 Task: Forward email with the signature Harry Martin with the subject Confirmation of a meeting from softage.8@softage.net to softage.3@softage.net and softage.4@softage.net with BCC to softage.5@softage.net with the message Please let me know if there are any concerns with the project management approach.
Action: Mouse moved to (935, 145)
Screenshot: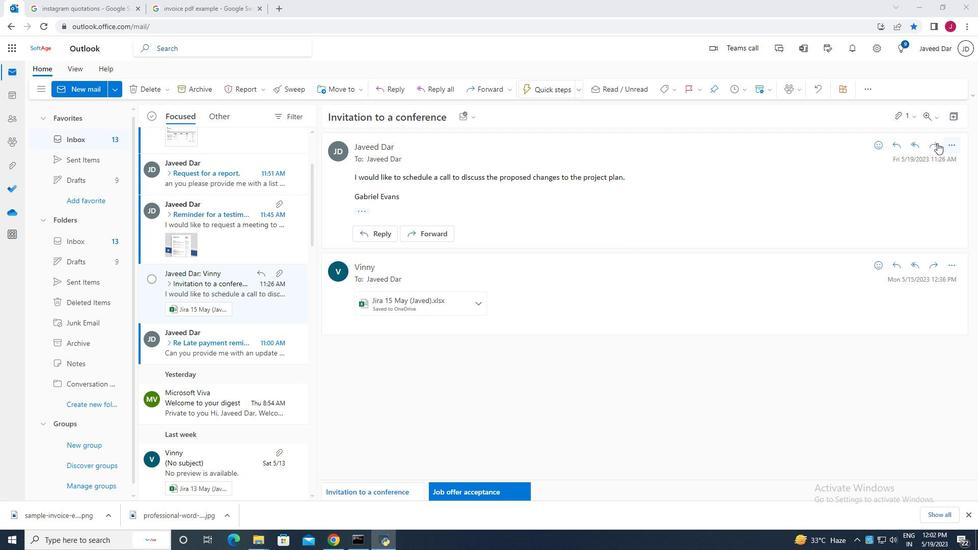 
Action: Key pressed <Key.backspace>
Screenshot: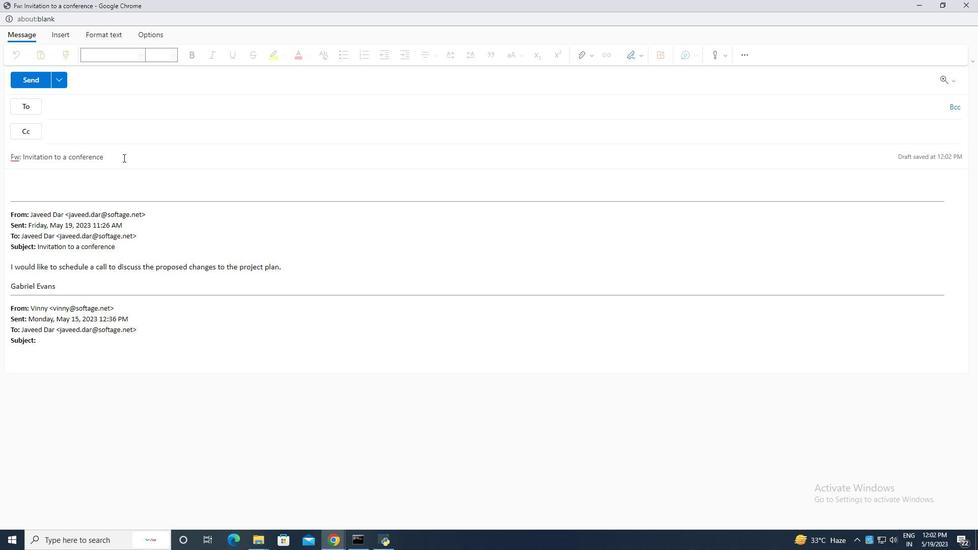 
Action: Mouse pressed left at (935, 145)
Screenshot: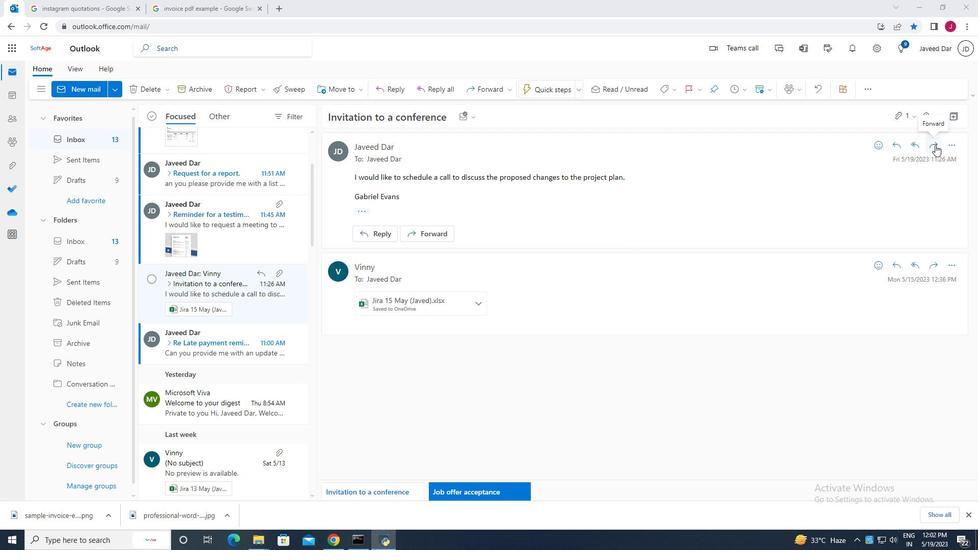 
Action: Key pressed irmation<Key.space>of<Key.space>meeting.
Screenshot: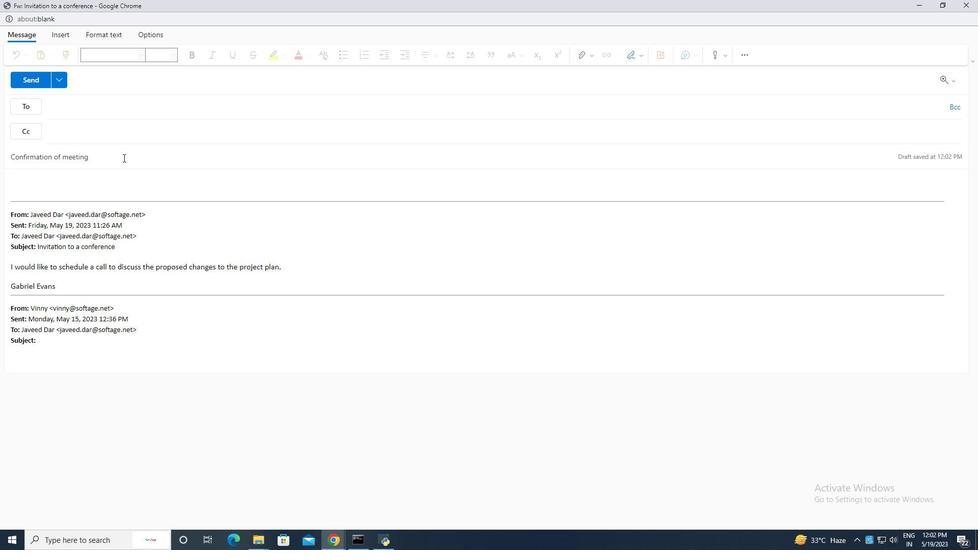 
Action: Mouse moved to (306, 157)
Screenshot: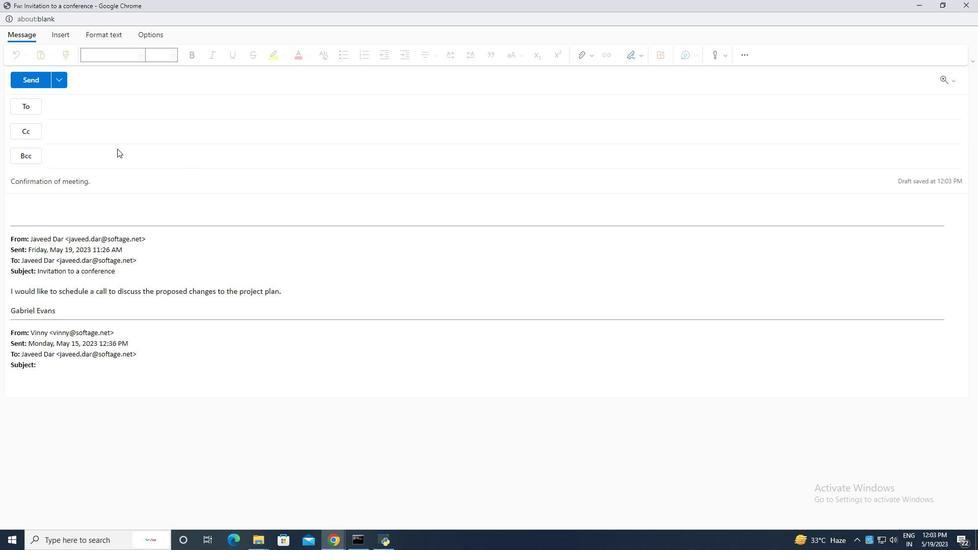 
Action: Mouse pressed left at (306, 157)
Screenshot: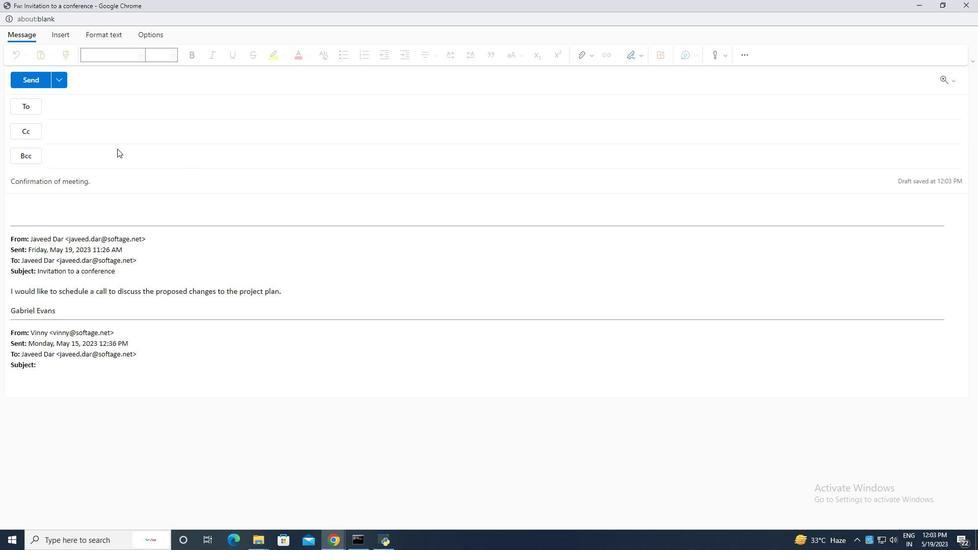 
Action: Mouse moved to (313, 176)
Screenshot: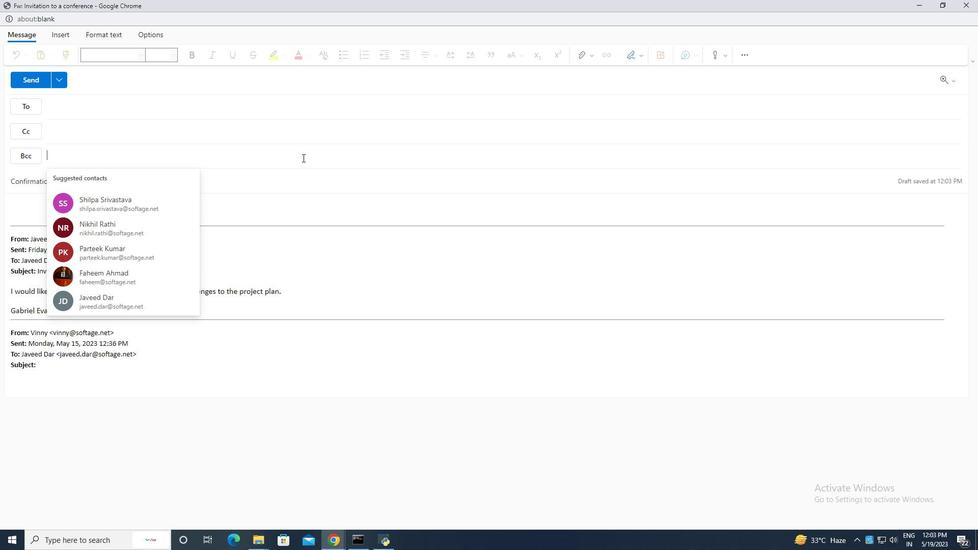 
Action: Mouse pressed left at (313, 176)
Screenshot: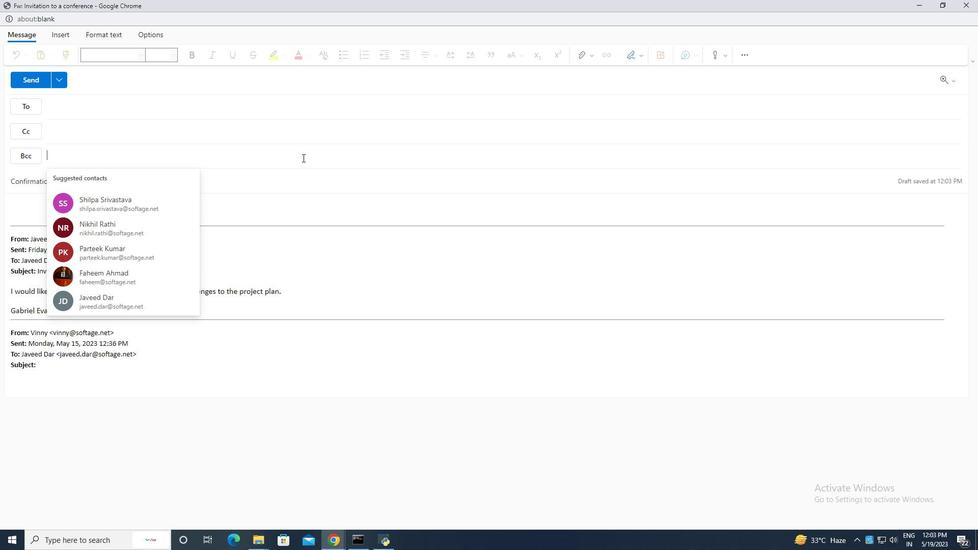 
Action: Mouse moved to (179, 200)
Screenshot: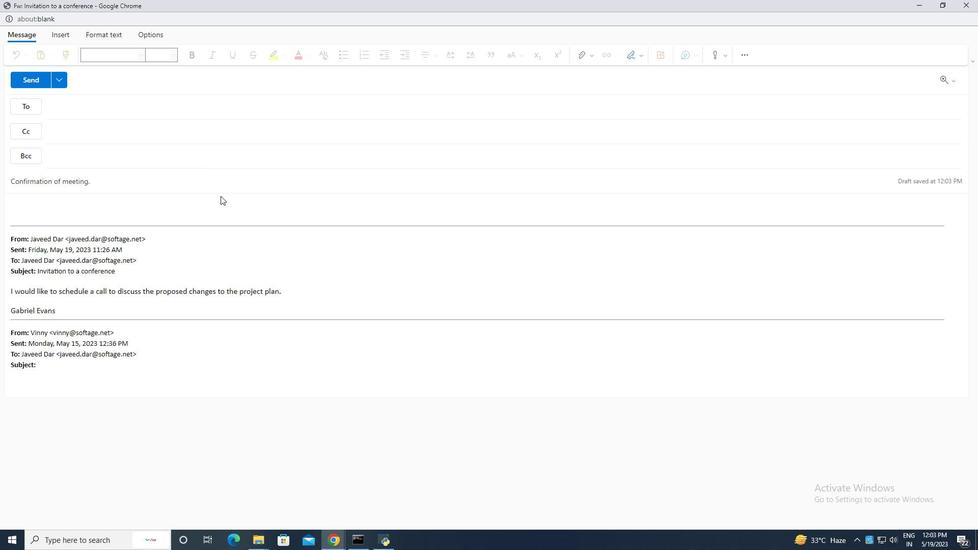
Action: Mouse pressed left at (179, 200)
Screenshot: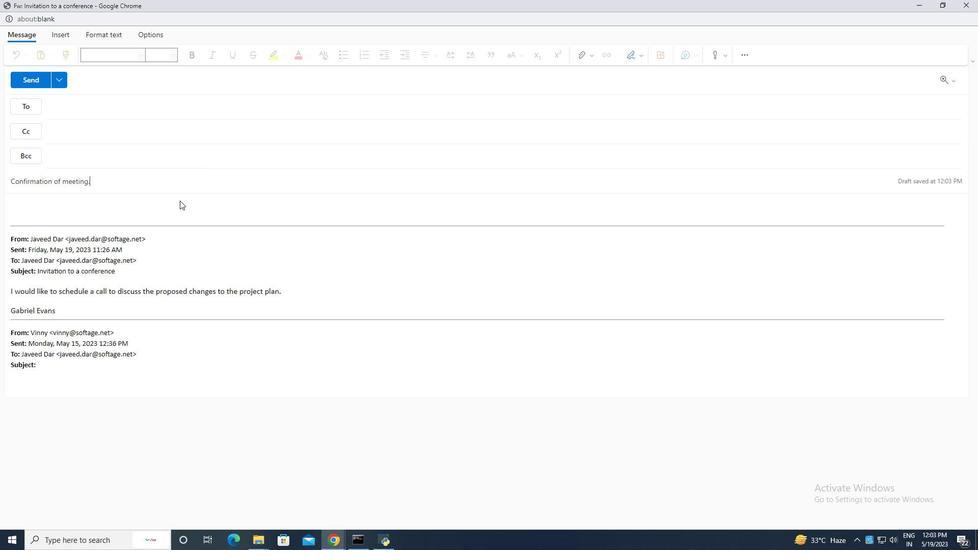 
Action: Mouse moved to (100, 202)
Screenshot: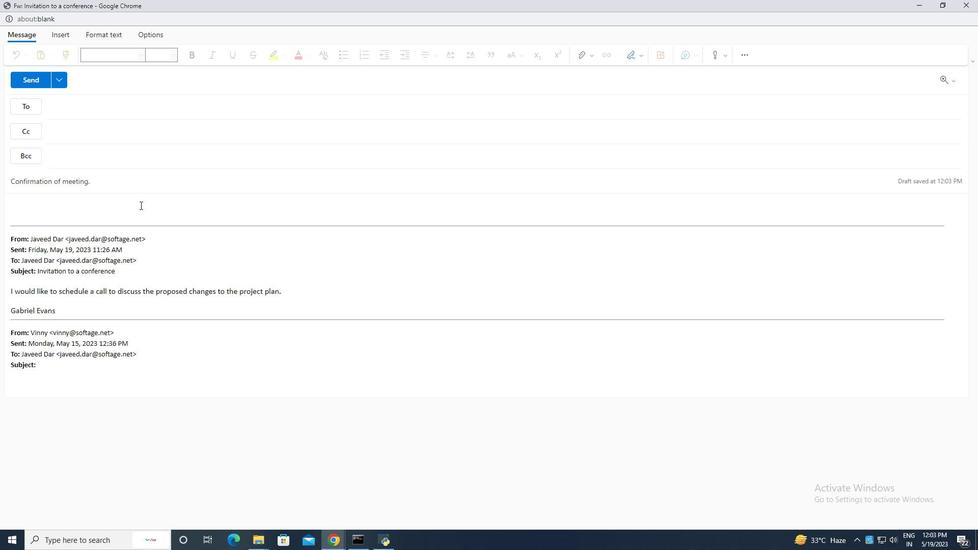
Action: Mouse pressed left at (100, 202)
Screenshot: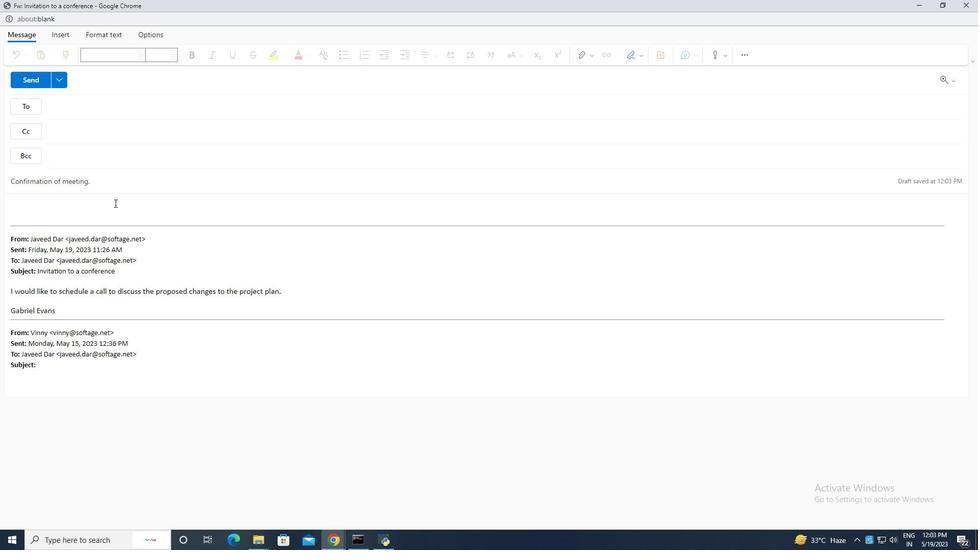 
Action: Key pressed <Key.caps_lock>P<Key.caps_lock>lease<Key.space>let<Key.space>me<Key.space>know<Key.space>if<Key.space>there<Key.space>are<Key.space>any<Key.space>concerns<Key.space>with<Key.space>the<Key.space>project<Key.space>management<Key.space>approach.
Screenshot: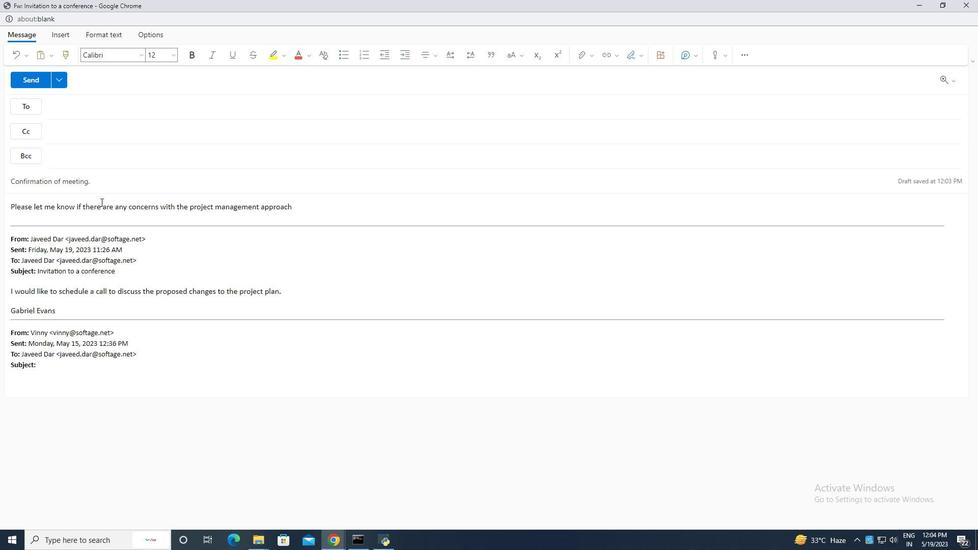 
Action: Mouse moved to (89, 104)
Screenshot: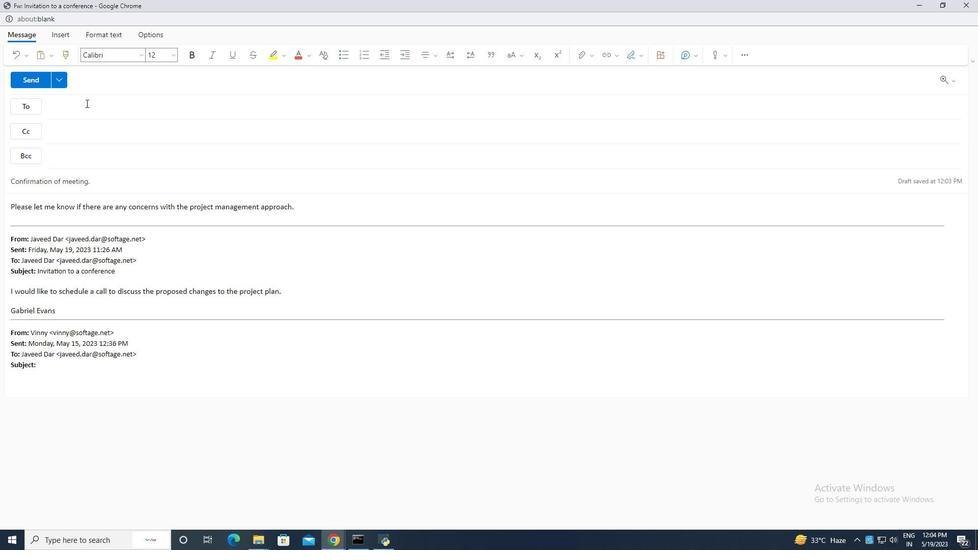 
Action: Mouse pressed left at (89, 104)
Screenshot: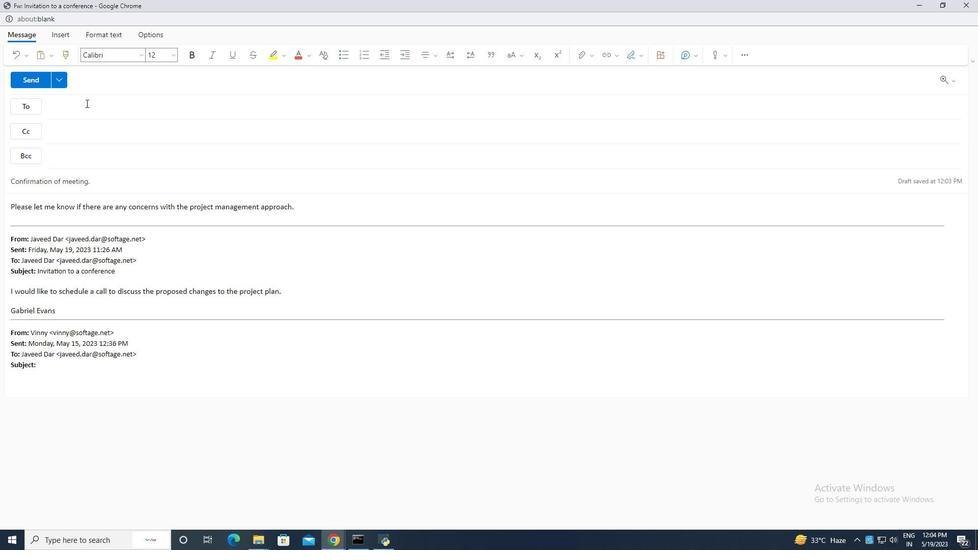 
Action: Mouse moved to (90, 104)
Screenshot: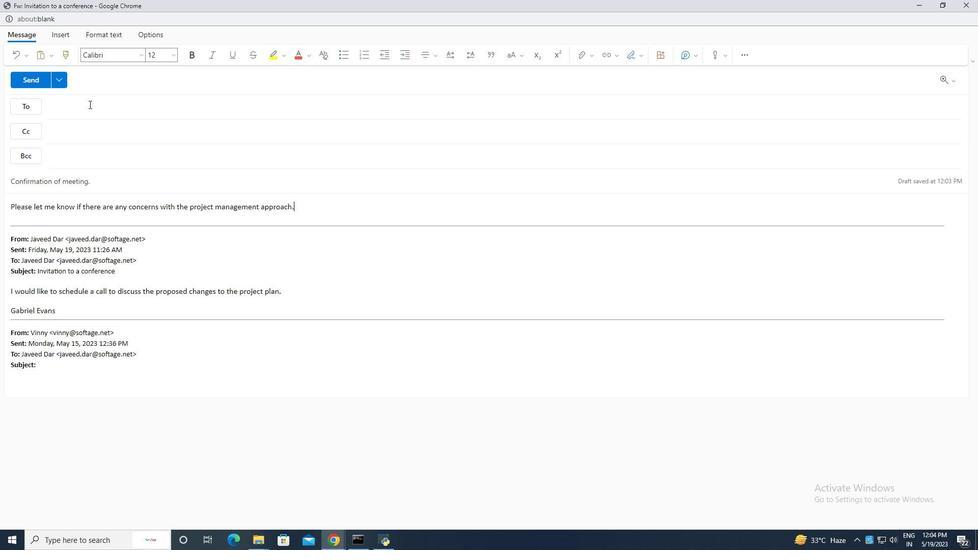 
Action: Key pressed softage.3
Screenshot: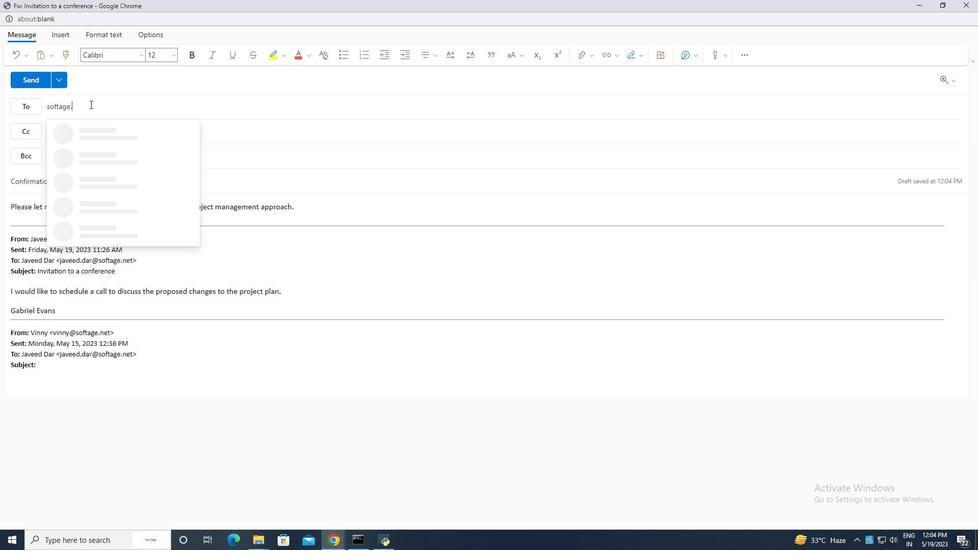 
Action: Mouse moved to (121, 156)
Screenshot: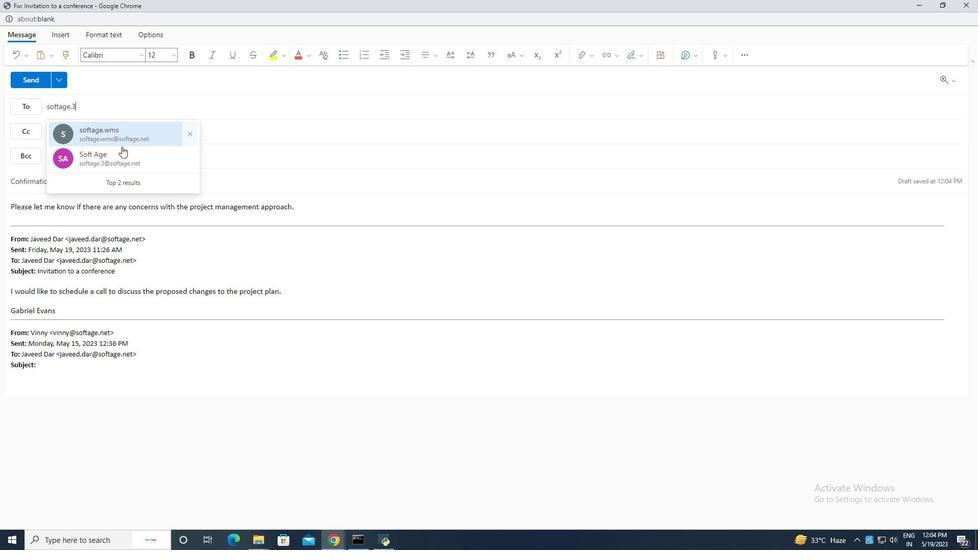 
Action: Mouse pressed left at (121, 156)
Screenshot: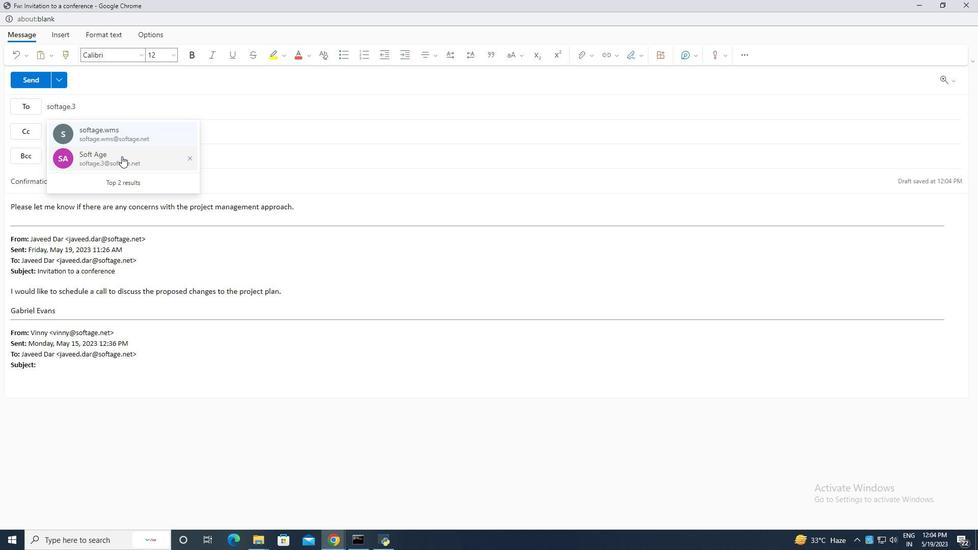 
Action: Mouse moved to (114, 145)
Screenshot: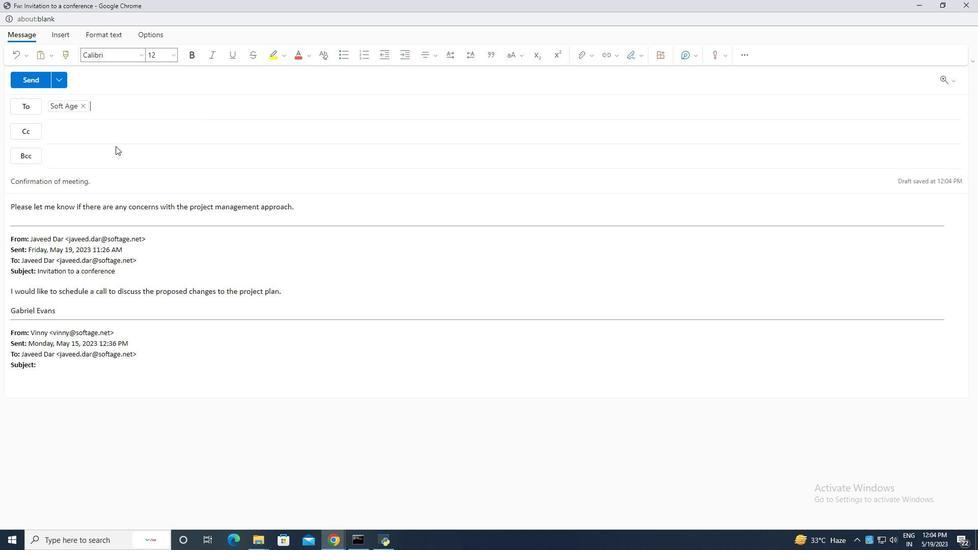 
Action: Key pressed softage.4
Screenshot: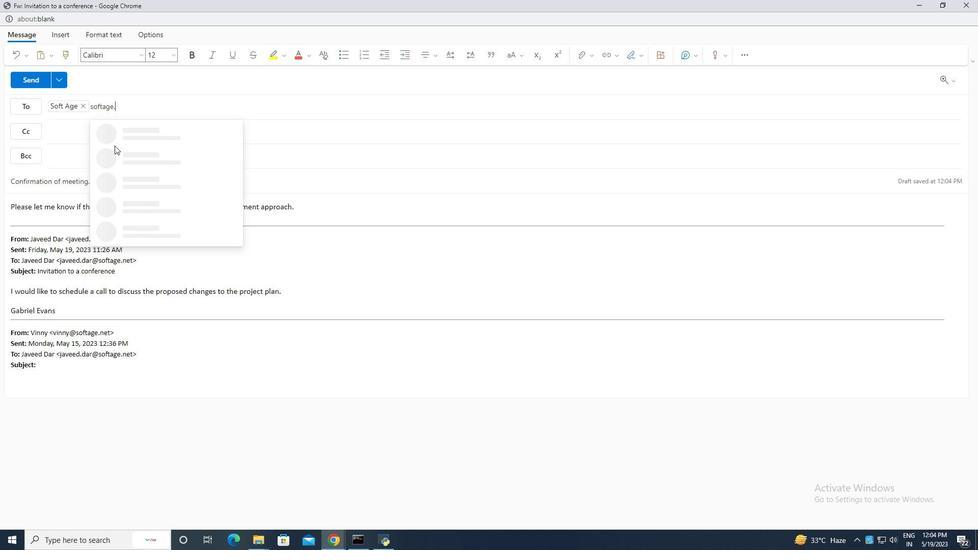 
Action: Mouse moved to (180, 132)
Screenshot: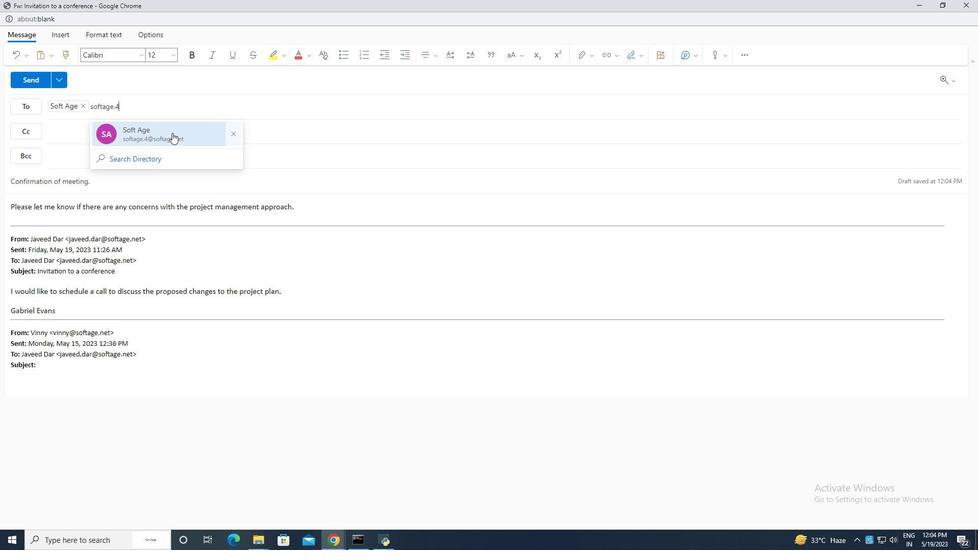 
Action: Mouse pressed left at (180, 132)
Screenshot: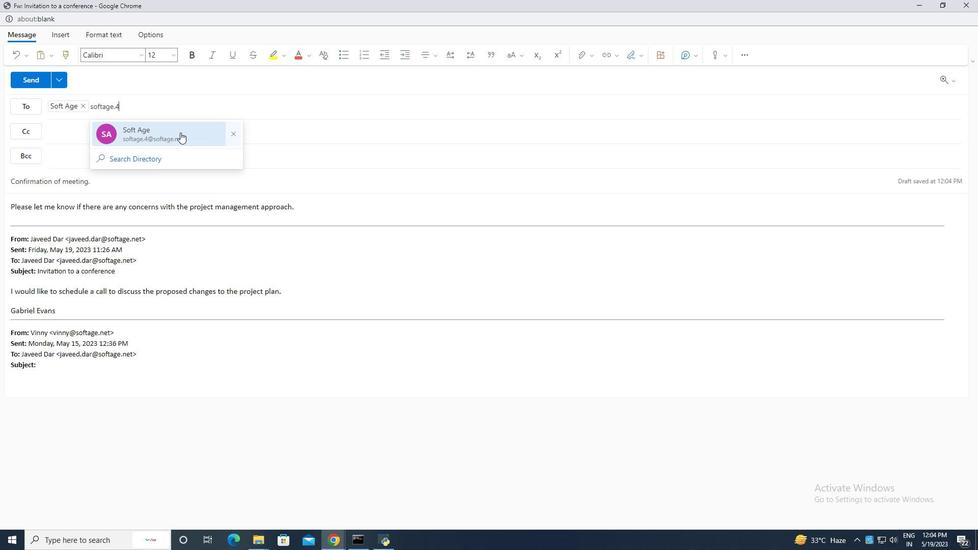 
Action: Mouse moved to (71, 158)
Screenshot: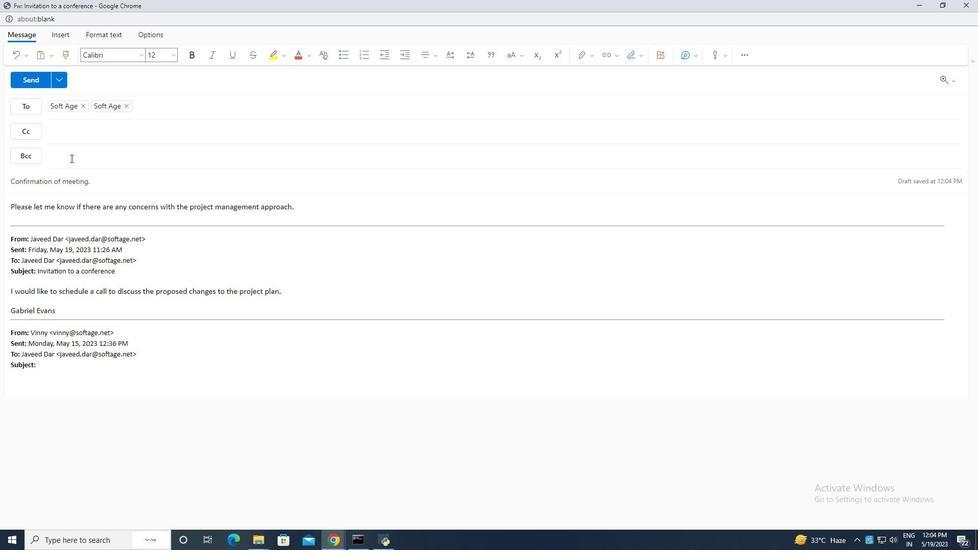 
Action: Mouse pressed left at (71, 158)
Screenshot: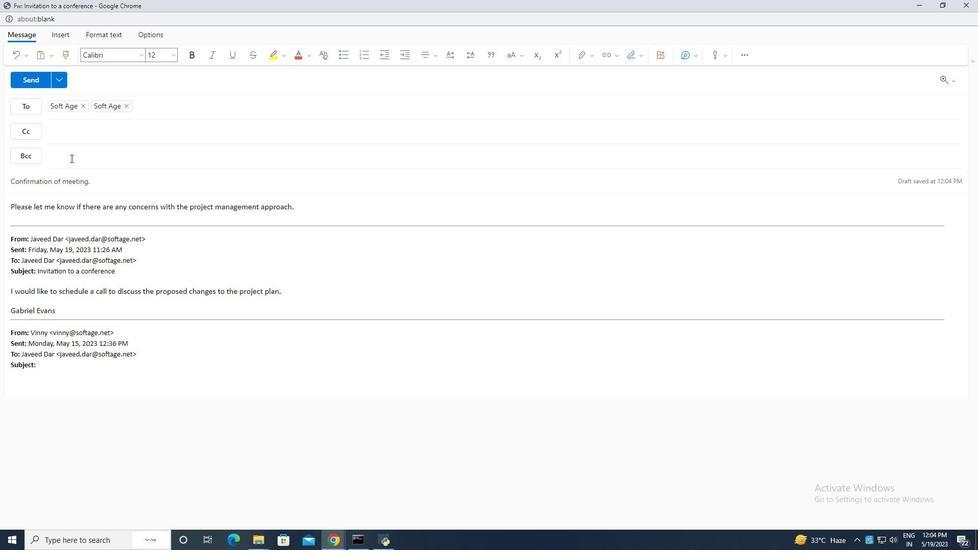 
Action: Key pressed softage,<Key.backspace>.5
Screenshot: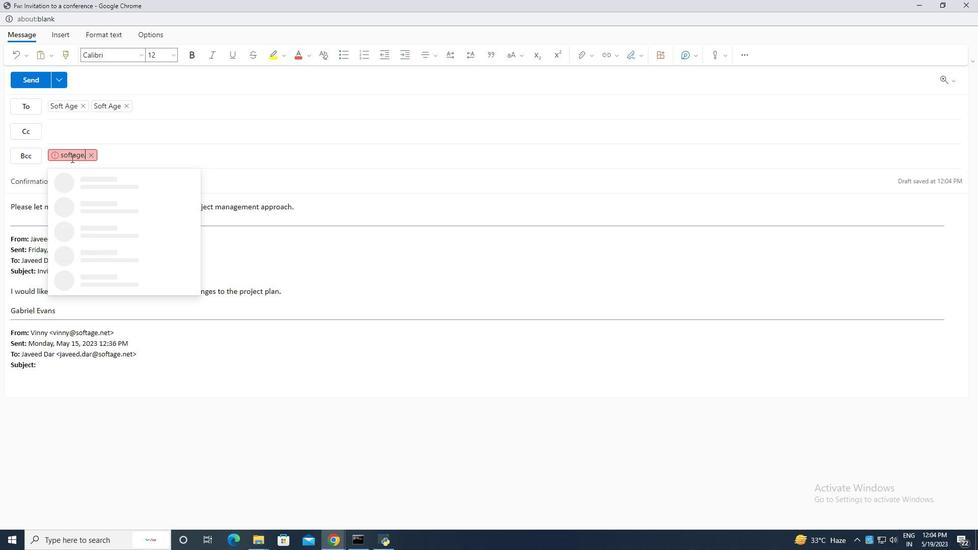 
Action: Mouse moved to (121, 185)
Screenshot: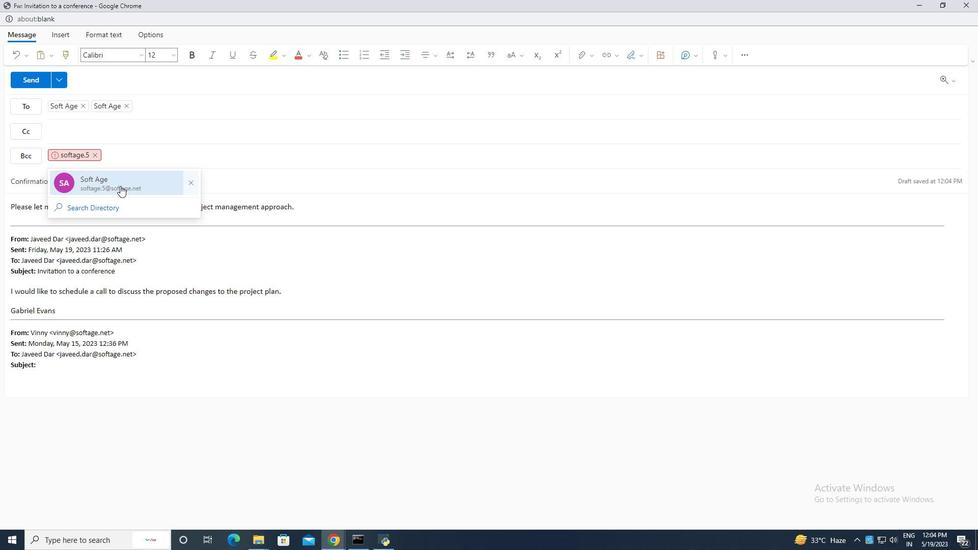 
Action: Mouse pressed left at (121, 185)
Screenshot: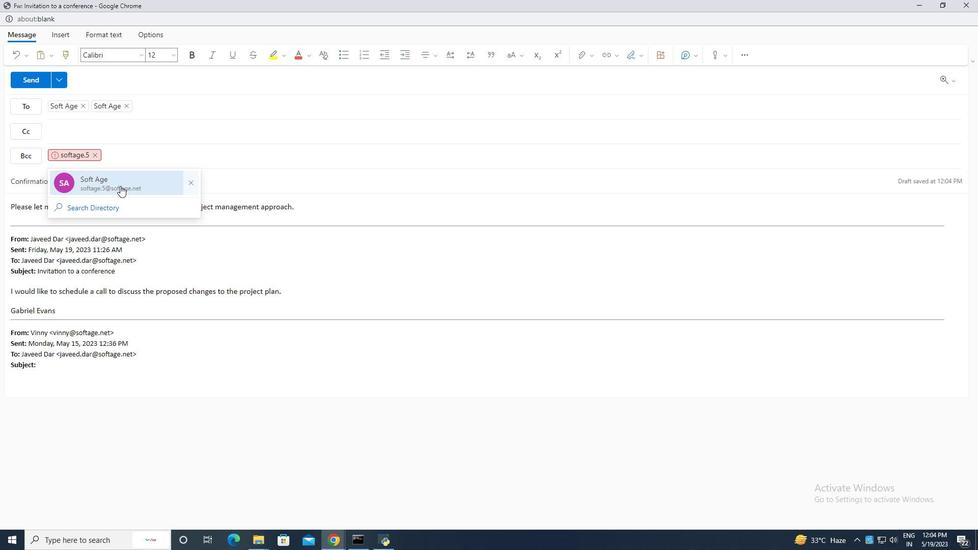 
Action: Mouse moved to (633, 54)
Screenshot: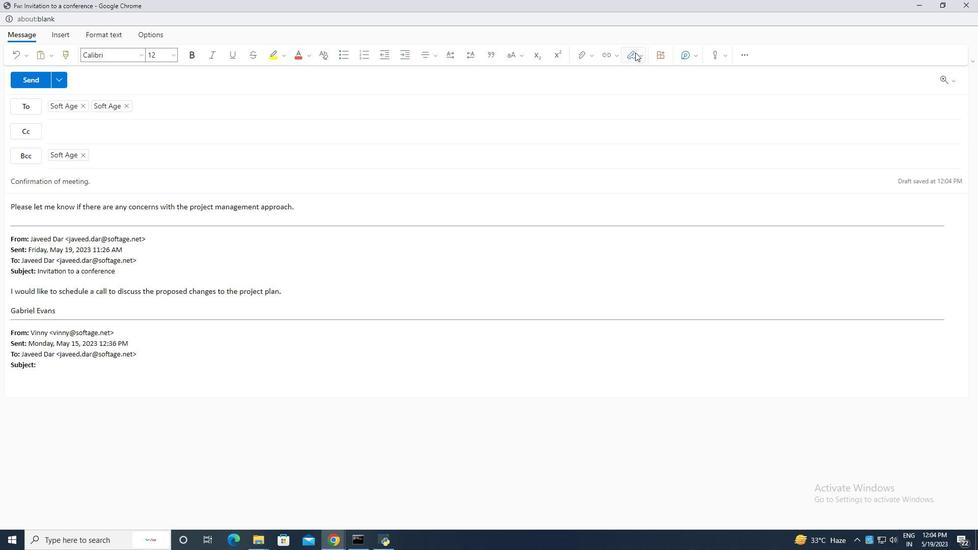 
Action: Mouse pressed left at (633, 54)
Screenshot: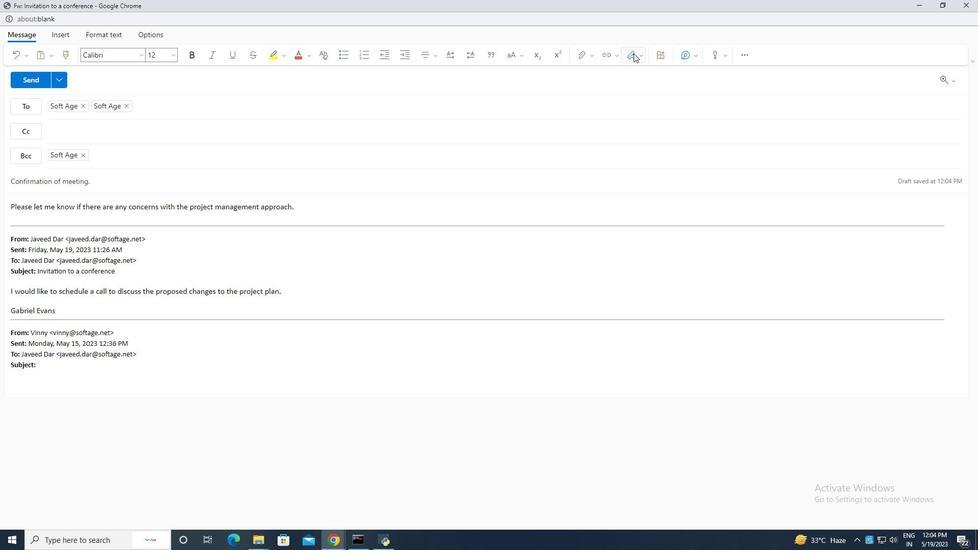 
Action: Mouse moved to (605, 314)
Screenshot: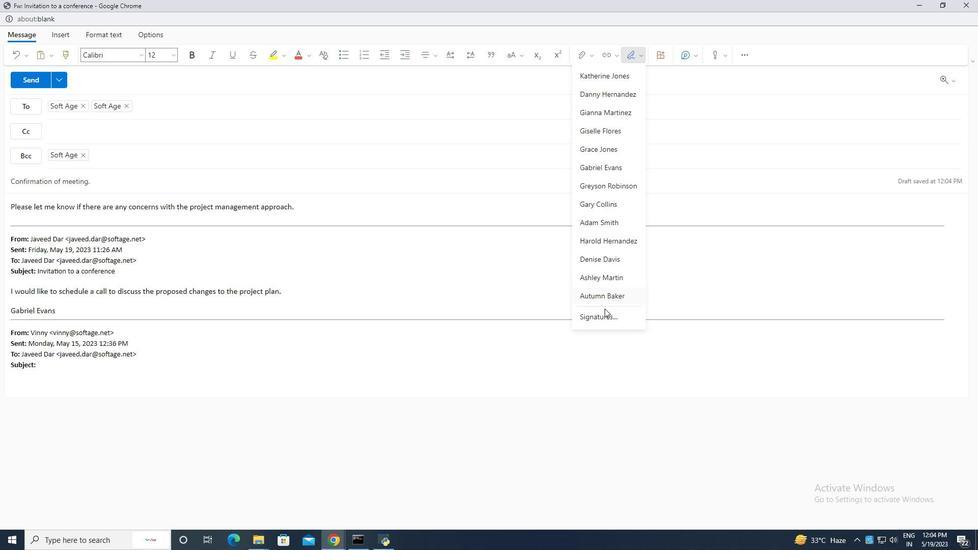 
Action: Mouse pressed left at (605, 314)
Screenshot: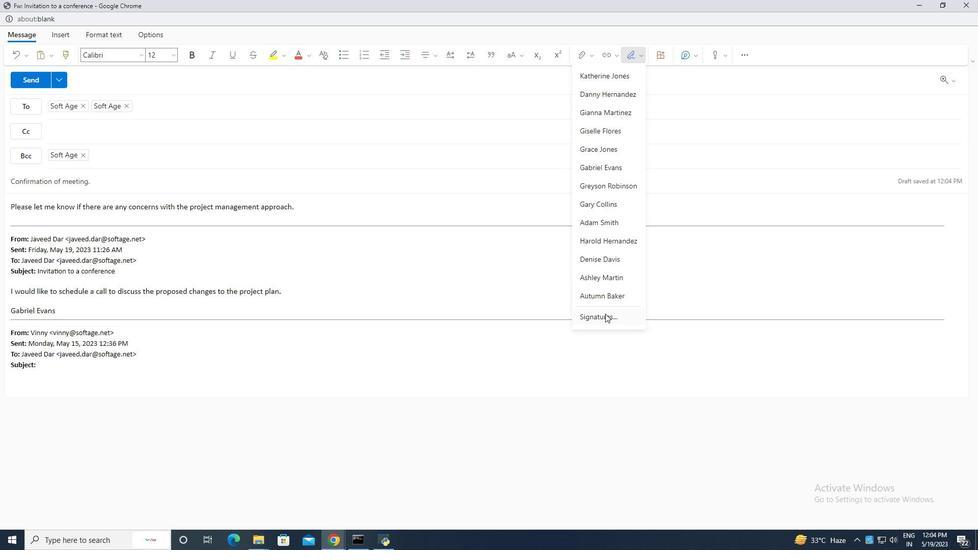 
Action: Mouse moved to (431, 146)
Screenshot: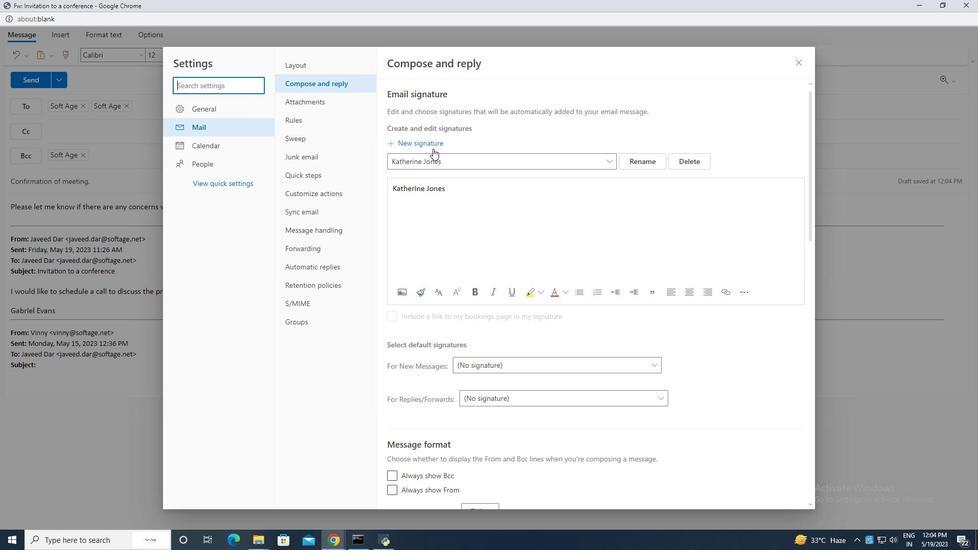 
Action: Mouse pressed left at (431, 146)
Screenshot: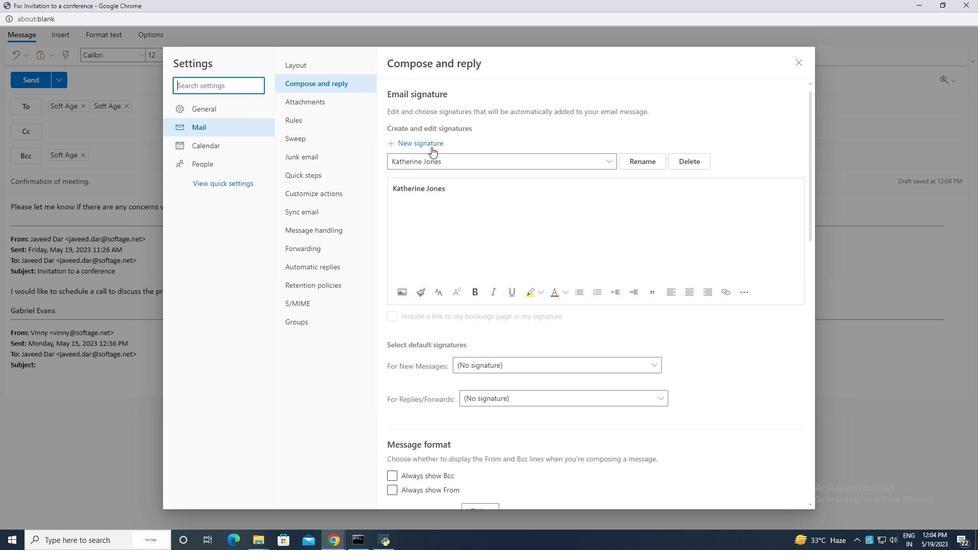 
Action: Mouse moved to (439, 161)
Screenshot: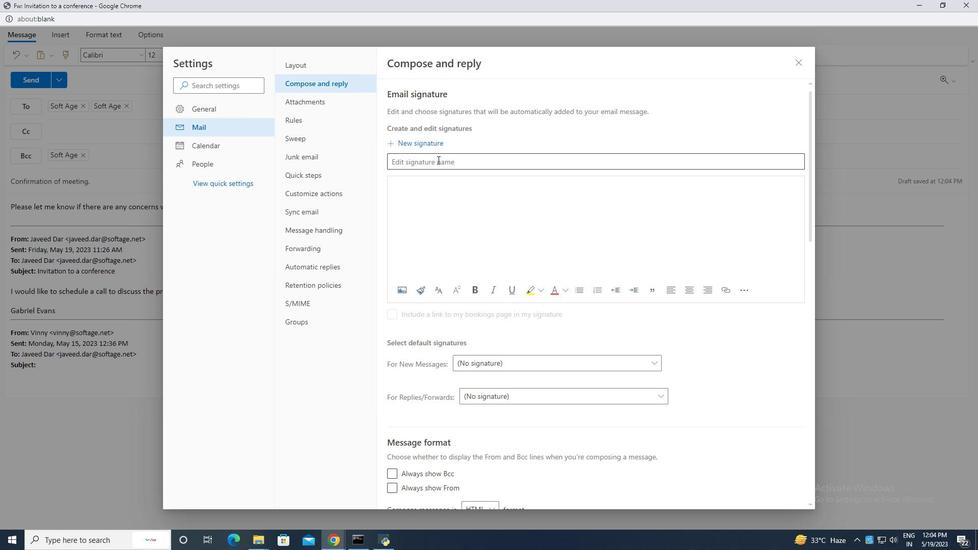 
Action: Mouse pressed left at (439, 161)
Screenshot: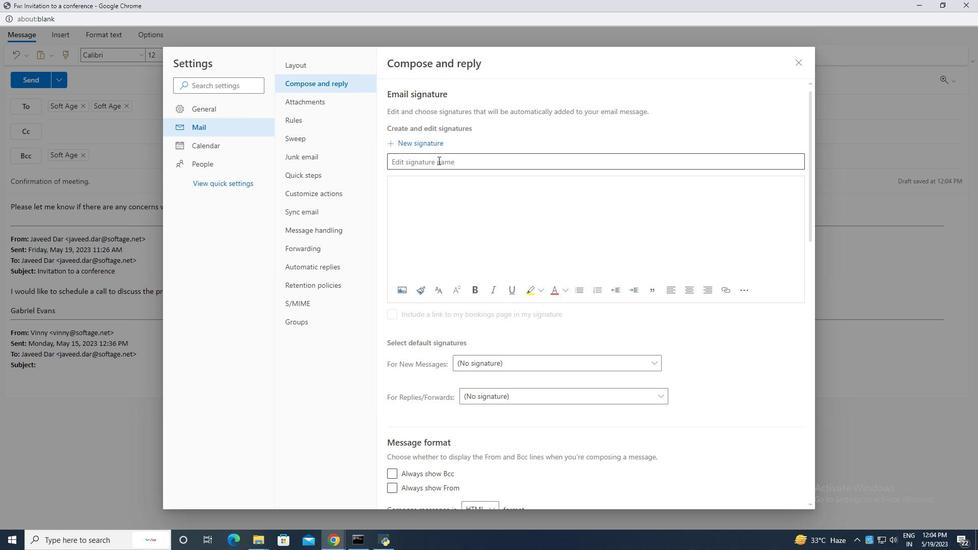 
Action: Mouse moved to (443, 160)
Screenshot: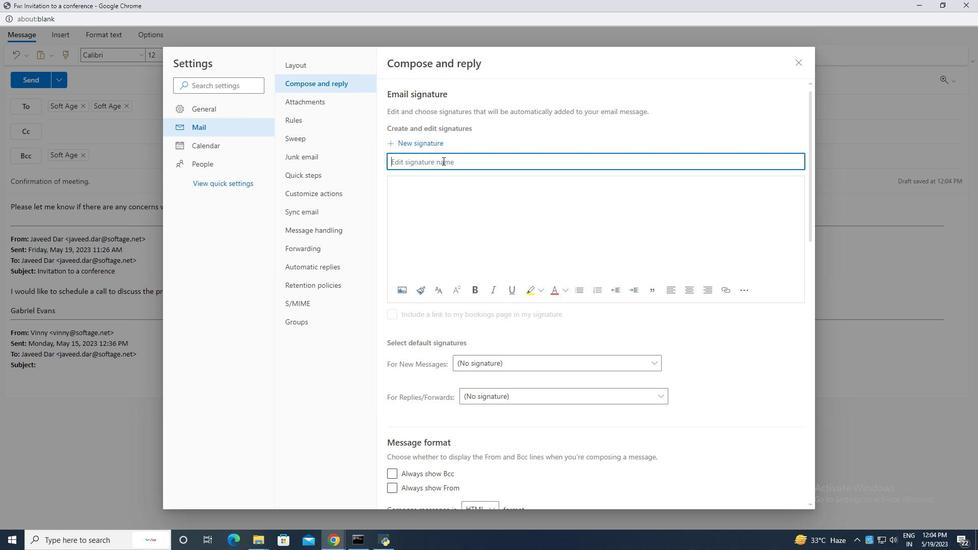 
Action: Key pressed <Key.caps_lock>H<Key.caps_lock>arry<Key.space><Key.caps_lock>M<Key.caps_lock>artin
Screenshot: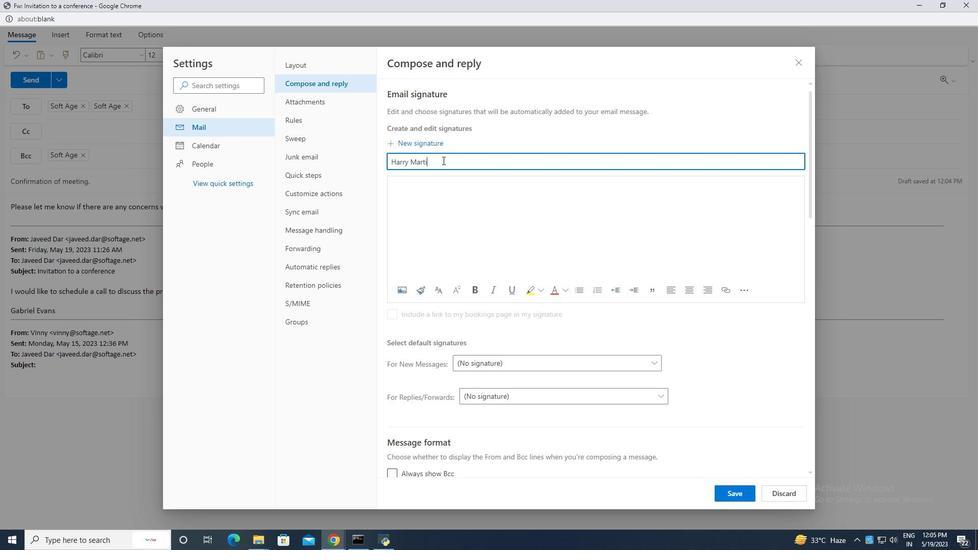 
Action: Mouse moved to (392, 160)
Screenshot: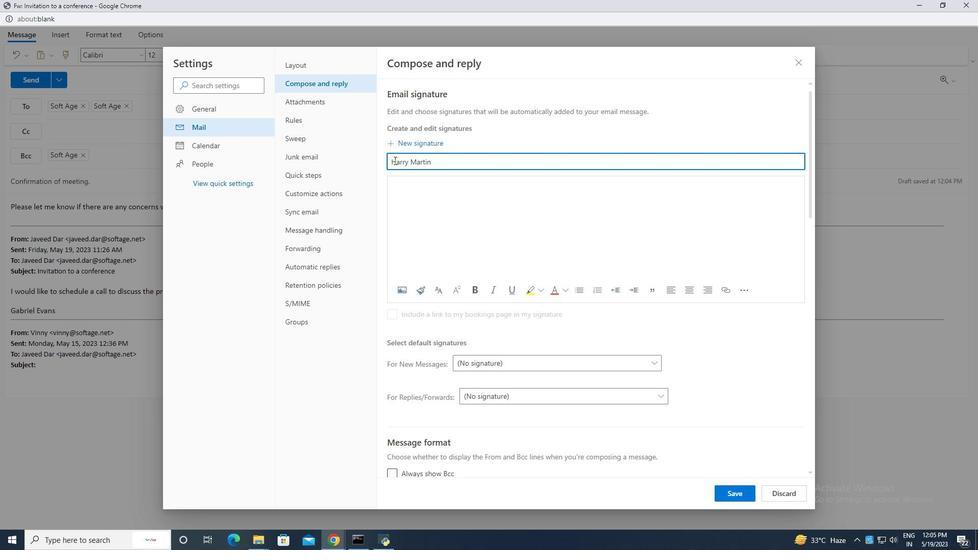 
Action: Mouse pressed left at (392, 160)
Screenshot: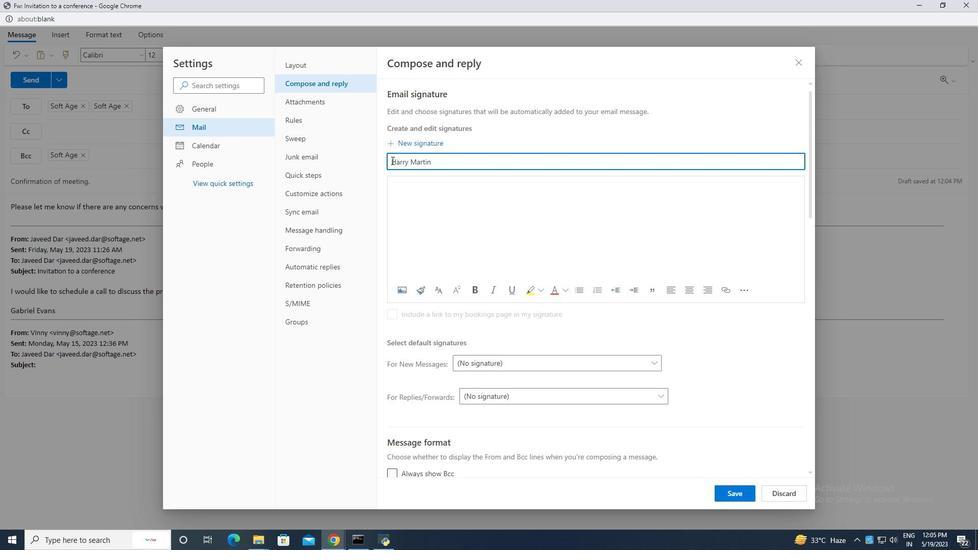 
Action: Mouse moved to (435, 166)
Screenshot: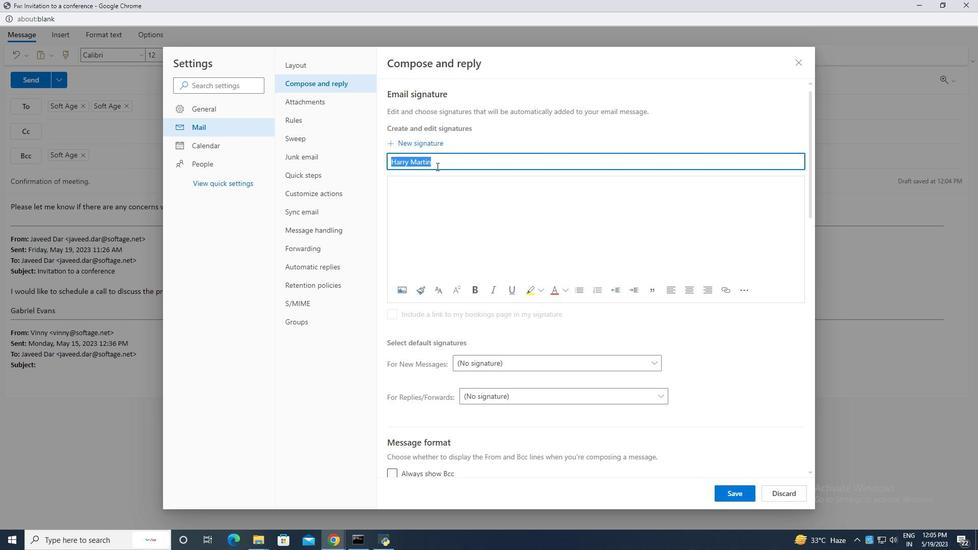 
Action: Key pressed ctrl+C
Screenshot: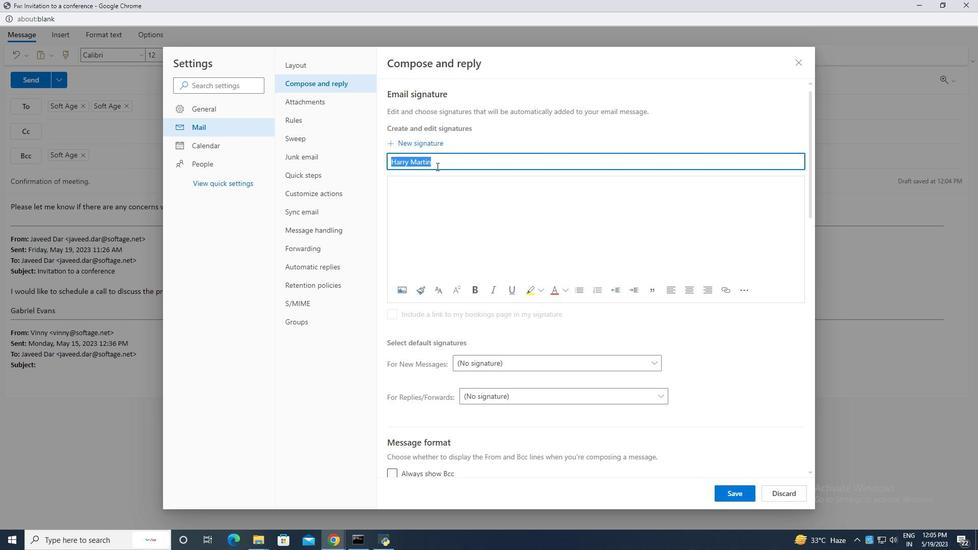 
Action: Mouse moved to (423, 184)
Screenshot: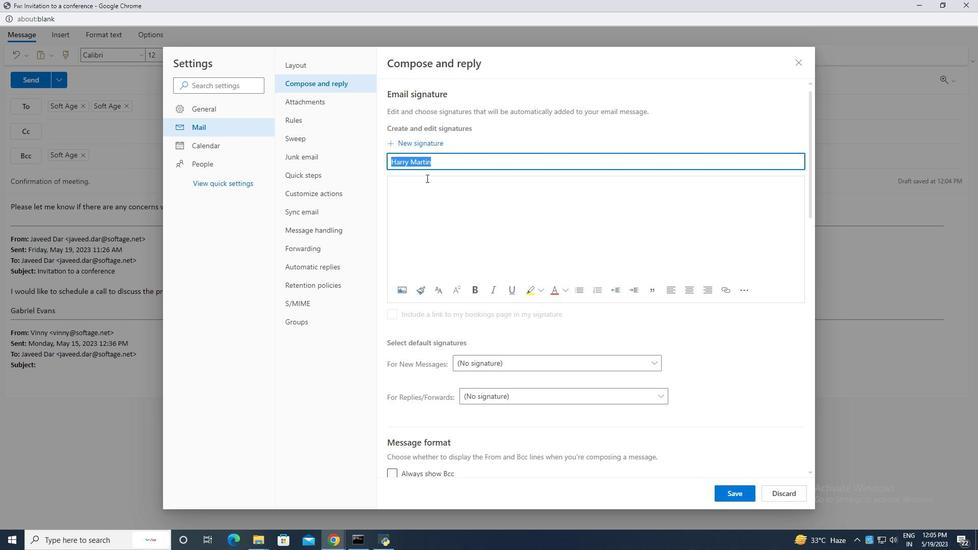 
Action: Mouse pressed left at (423, 184)
Screenshot: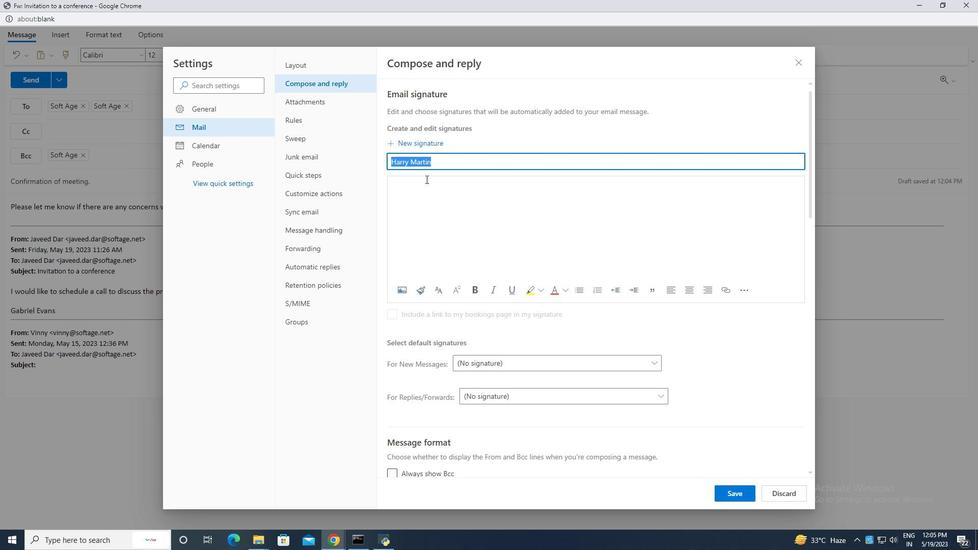 
Action: Mouse moved to (419, 183)
Screenshot: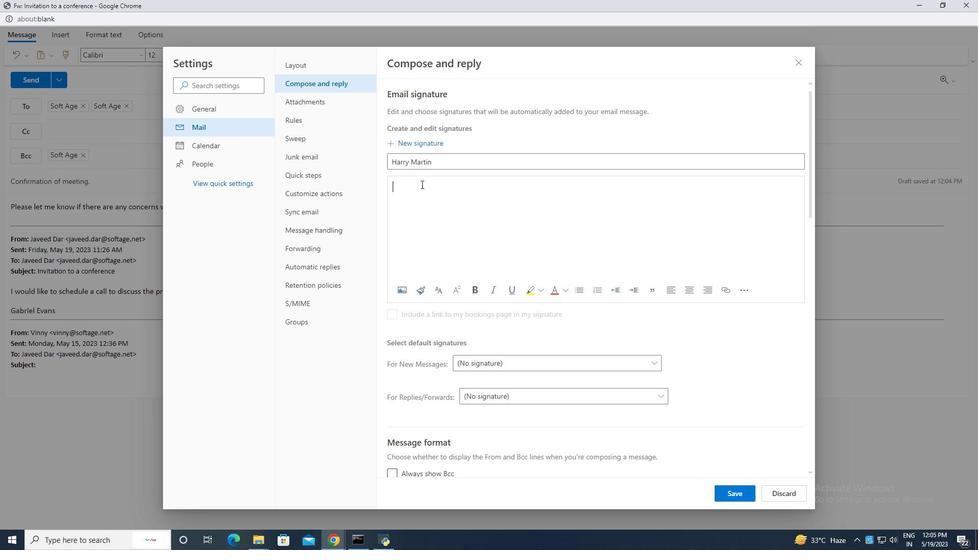 
Action: Key pressed ctrl+V
Screenshot: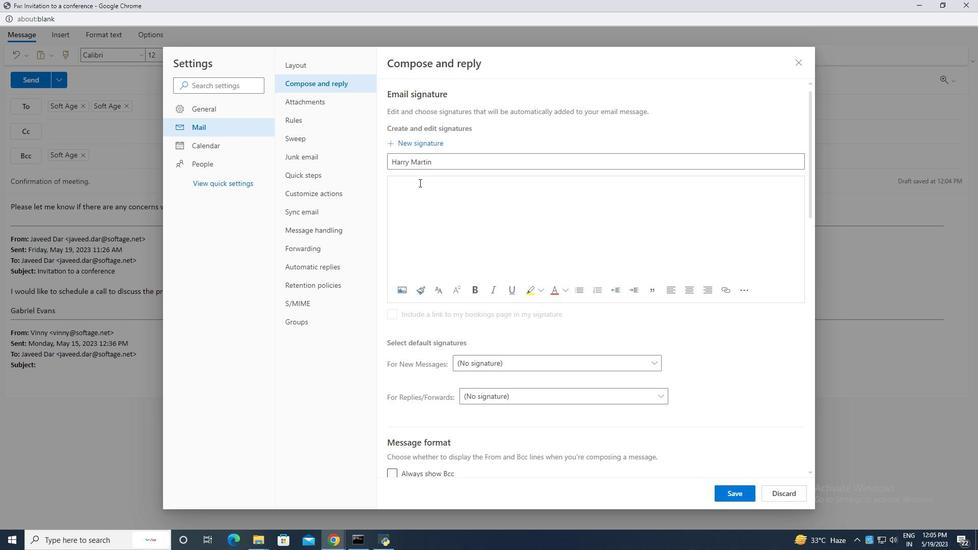 
Action: Mouse moved to (737, 487)
Screenshot: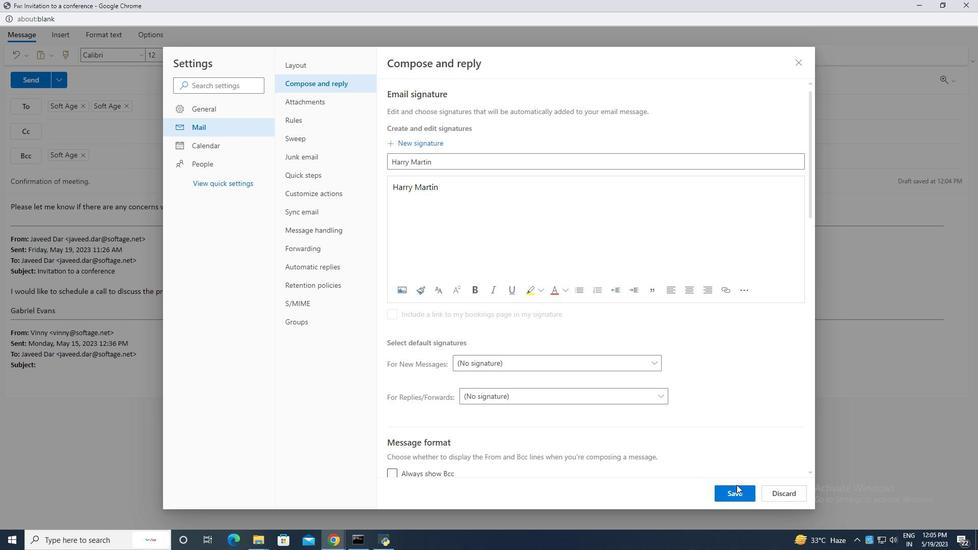 
Action: Mouse pressed left at (737, 487)
Screenshot: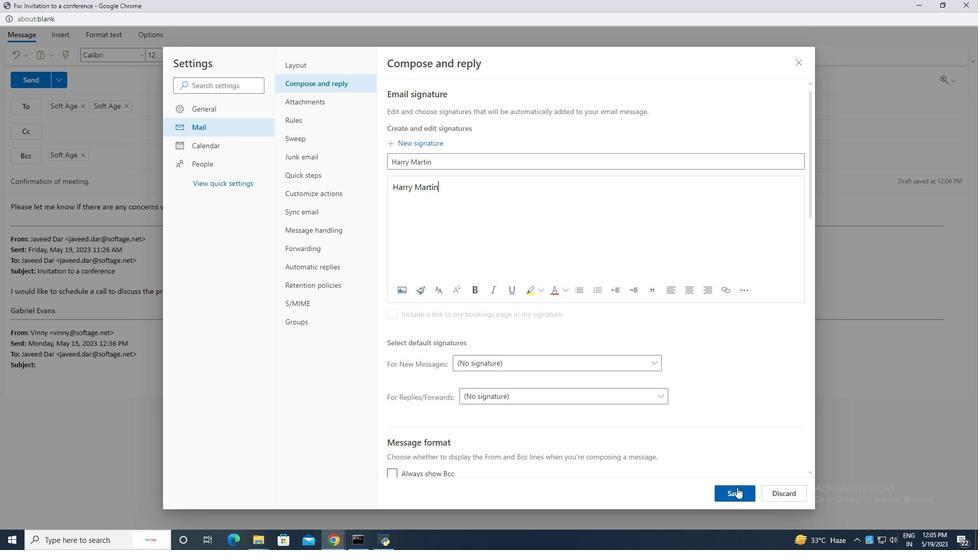 
Action: Mouse moved to (798, 65)
Screenshot: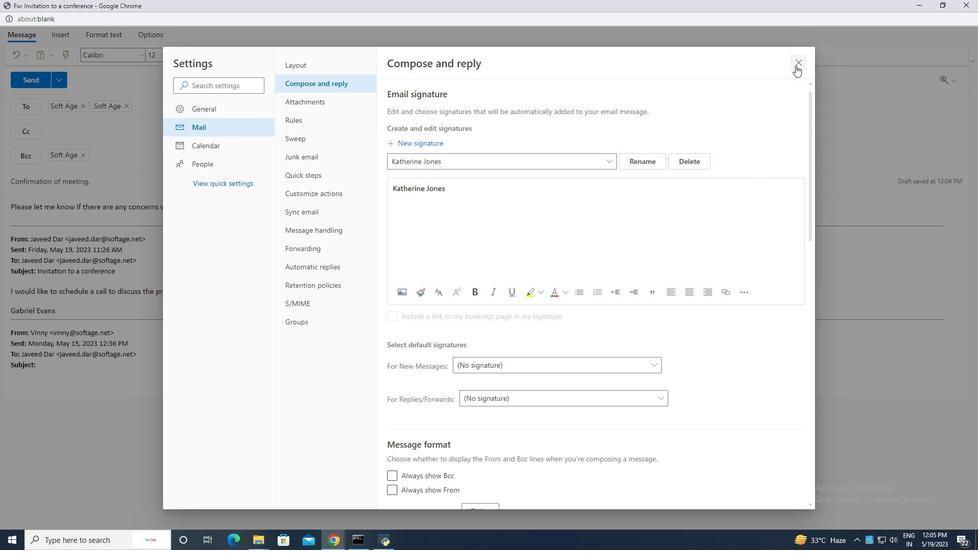 
Action: Mouse pressed left at (798, 65)
Screenshot: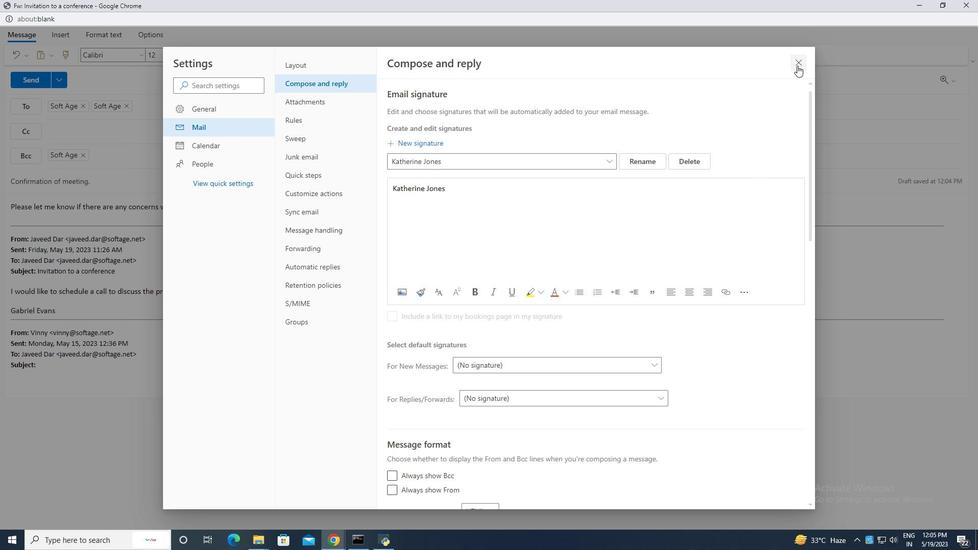
Action: Mouse moved to (629, 53)
Screenshot: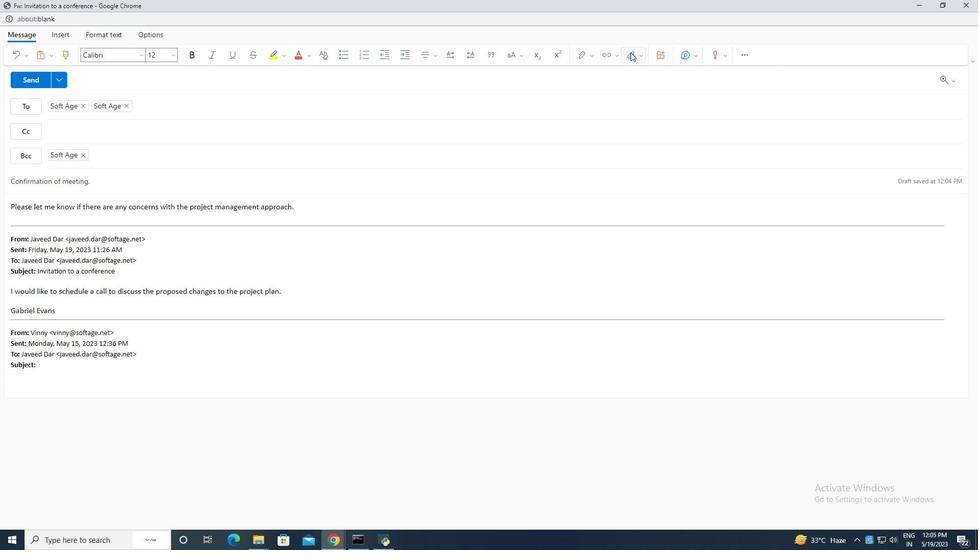 
Action: Mouse pressed left at (629, 53)
Screenshot: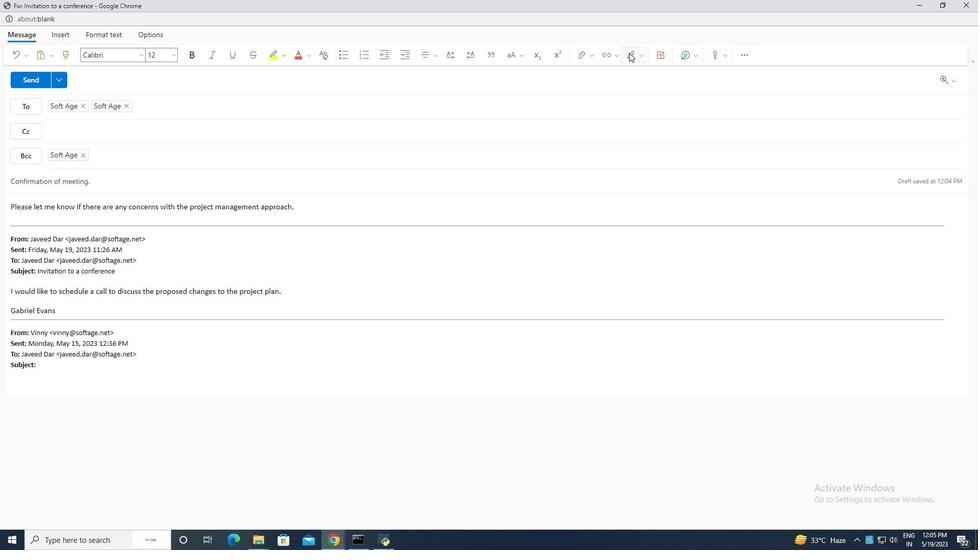 
Action: Mouse moved to (599, 316)
Screenshot: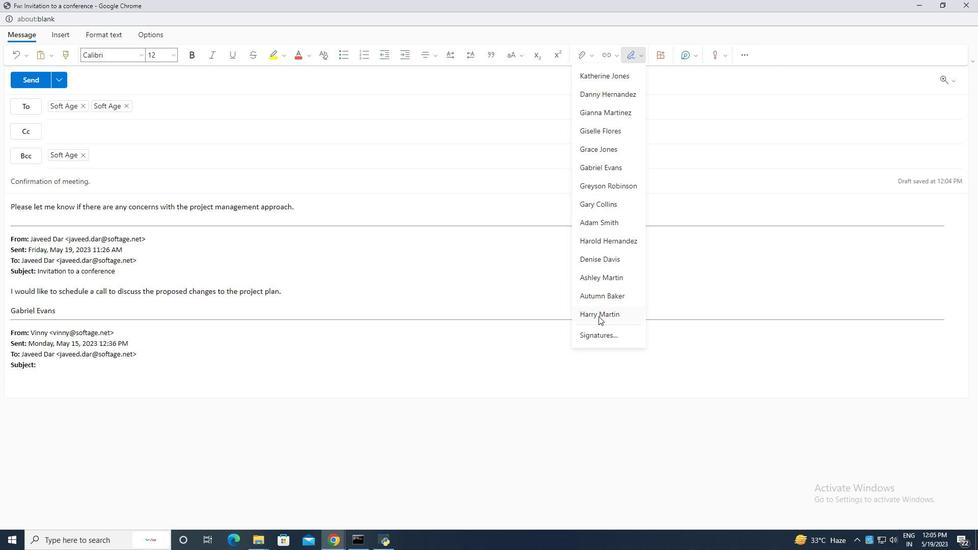 
Action: Mouse pressed left at (599, 316)
Screenshot: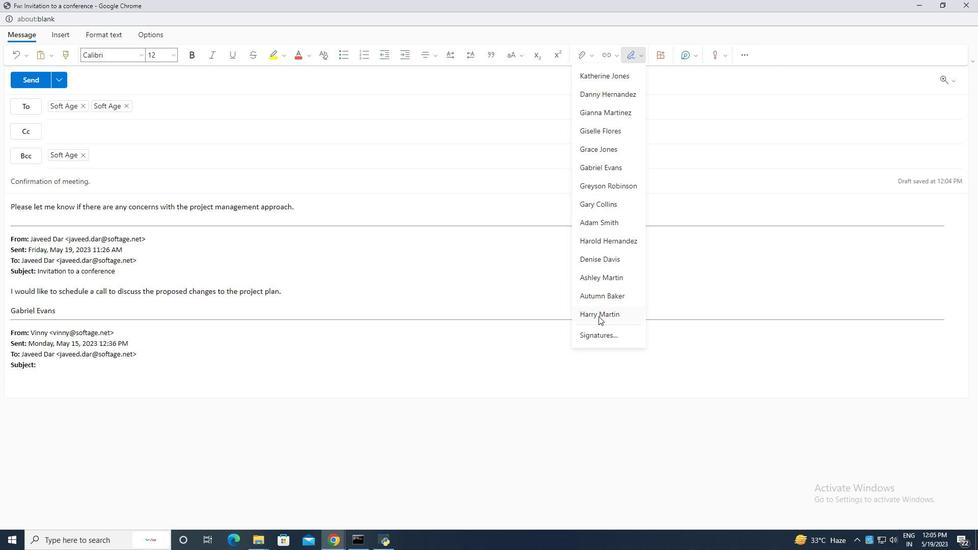 
Action: Mouse moved to (39, 80)
Screenshot: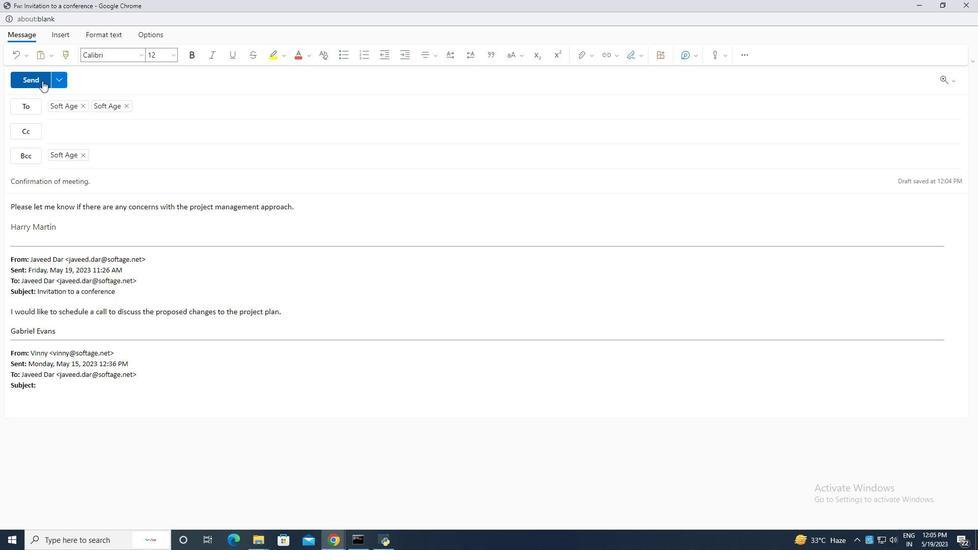 
Action: Mouse pressed left at (39, 80)
Screenshot: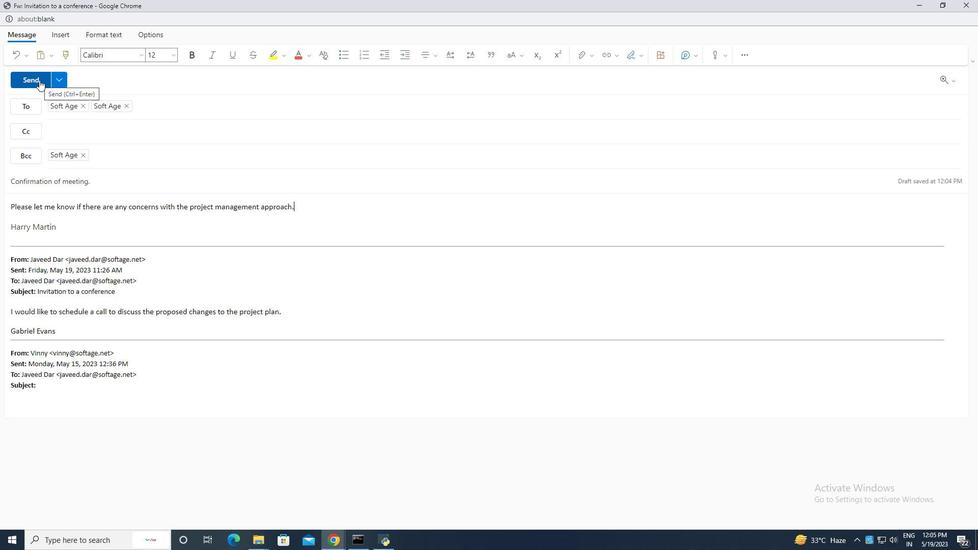
